 Task: Create a due date automation trigger when advanced on, on the tuesday of the week a card is due add content with a name or a description not ending with resume at 11:00 AM.
Action: Mouse moved to (1048, 88)
Screenshot: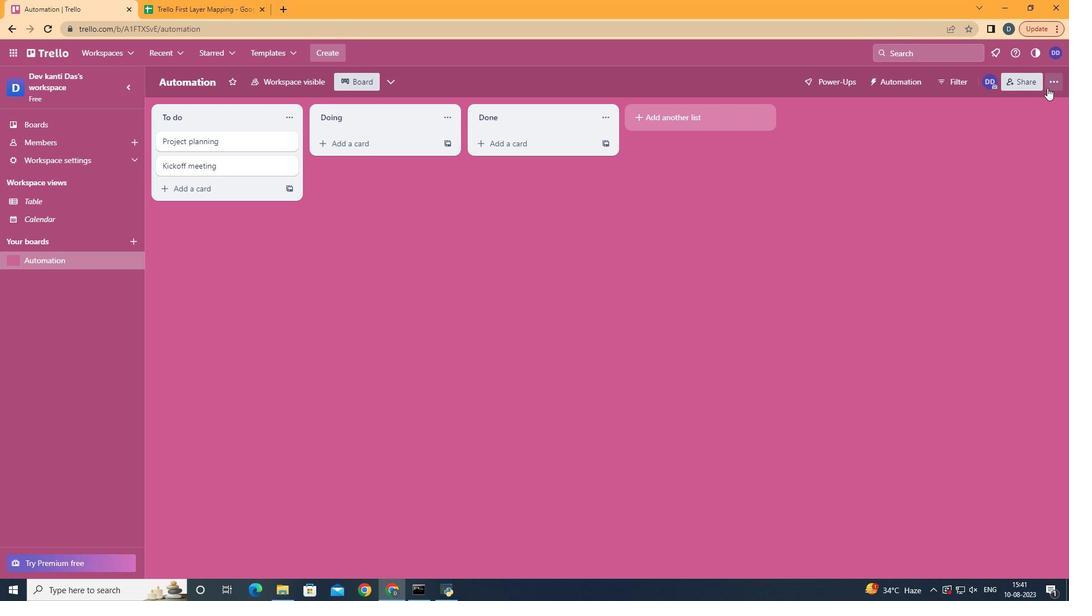 
Action: Mouse pressed left at (1048, 88)
Screenshot: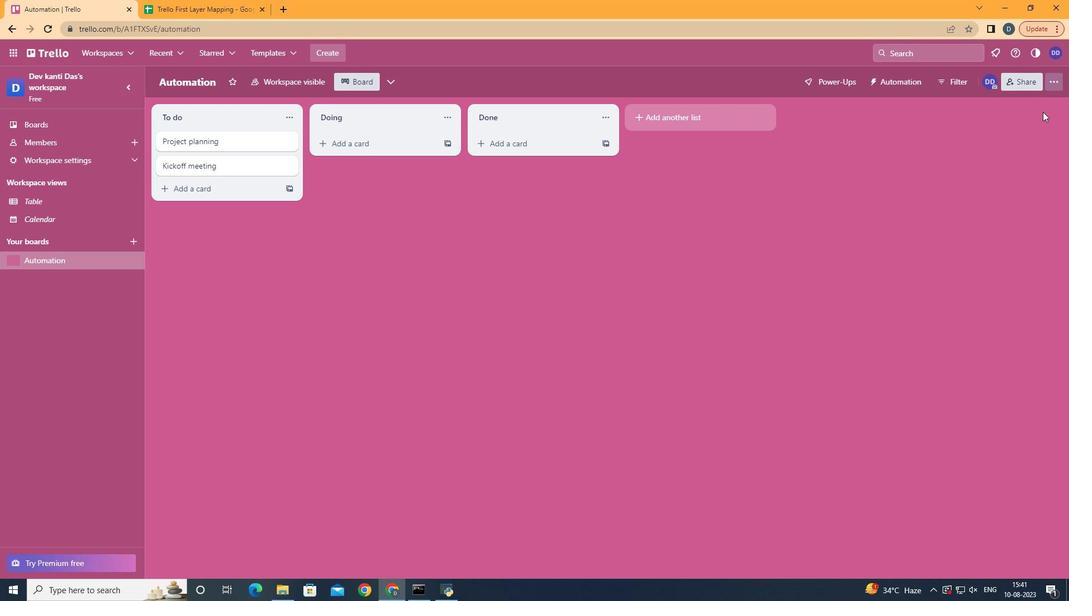 
Action: Mouse moved to (994, 235)
Screenshot: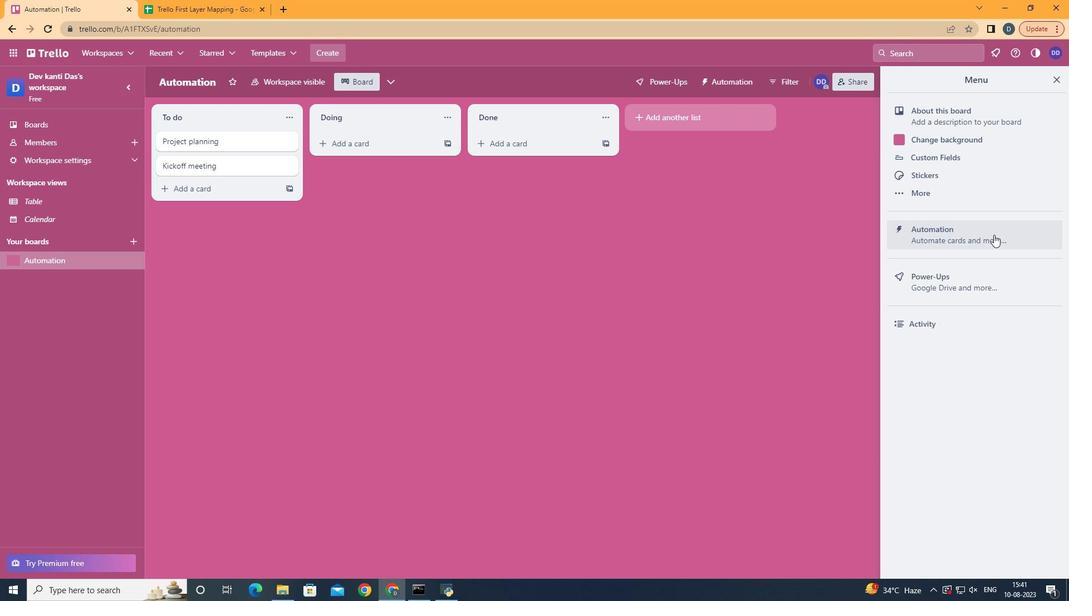 
Action: Mouse pressed left at (994, 235)
Screenshot: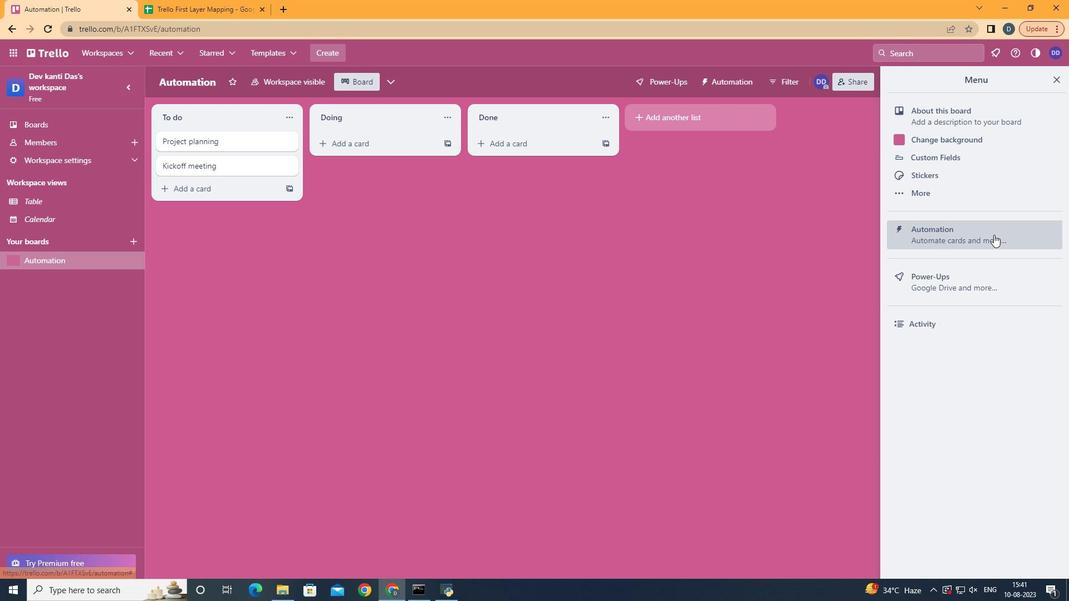 
Action: Mouse moved to (196, 224)
Screenshot: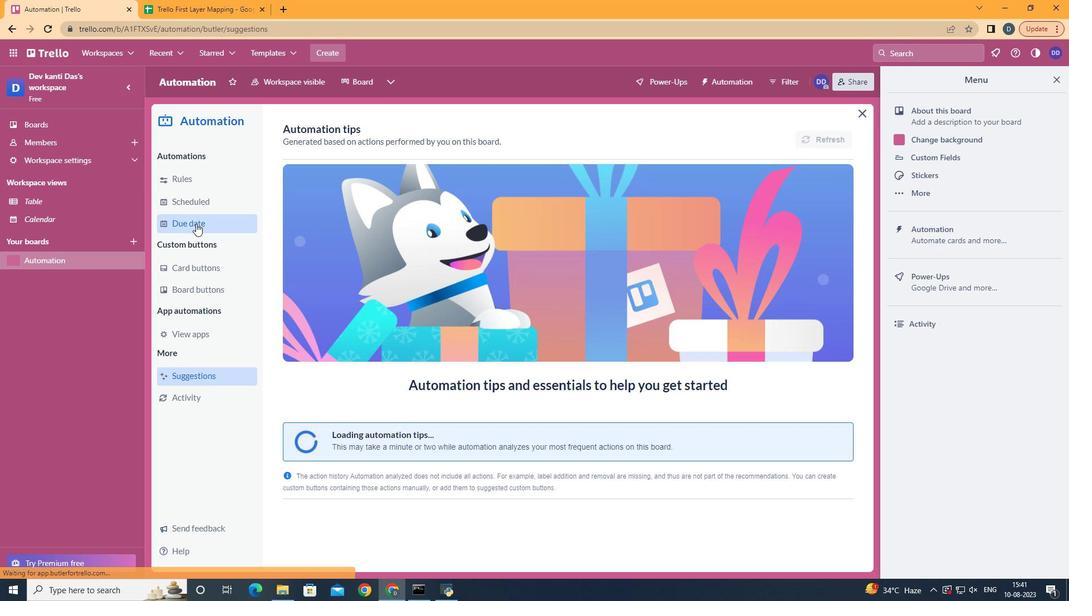 
Action: Mouse pressed left at (196, 224)
Screenshot: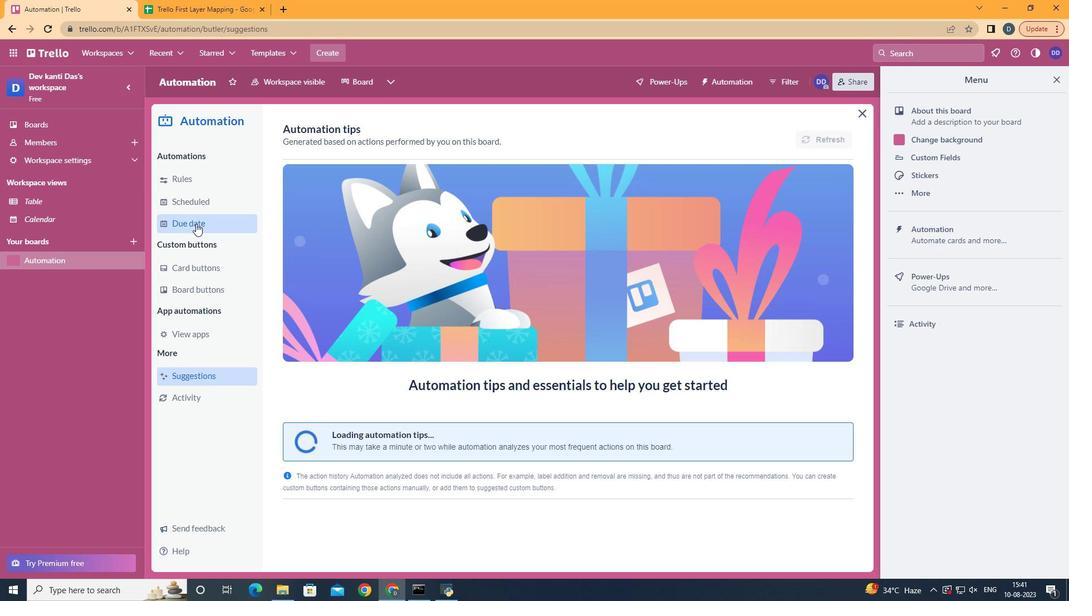 
Action: Mouse moved to (784, 133)
Screenshot: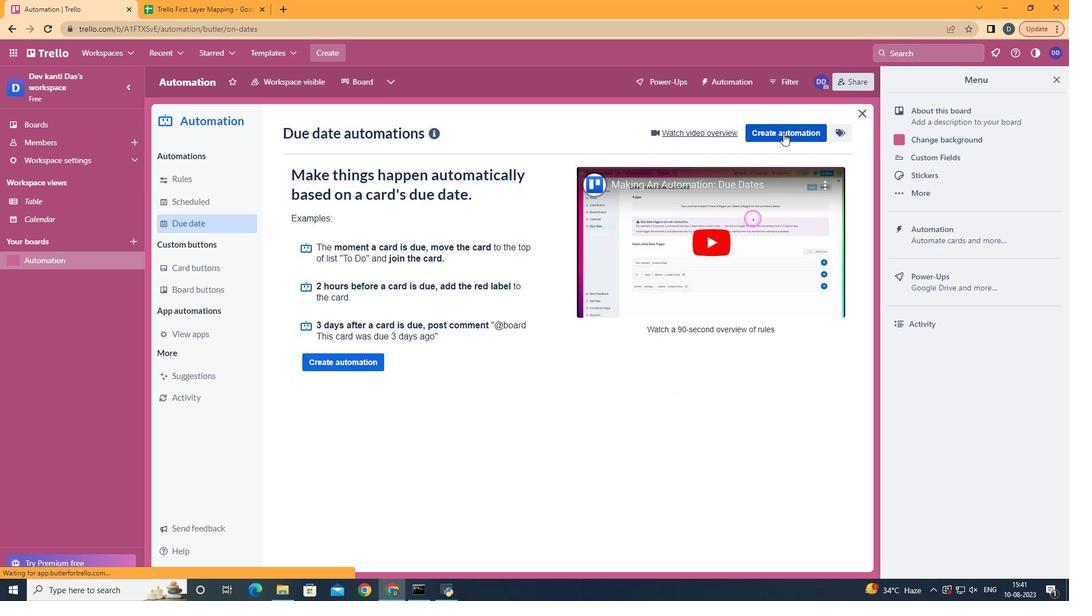 
Action: Mouse pressed left at (784, 133)
Screenshot: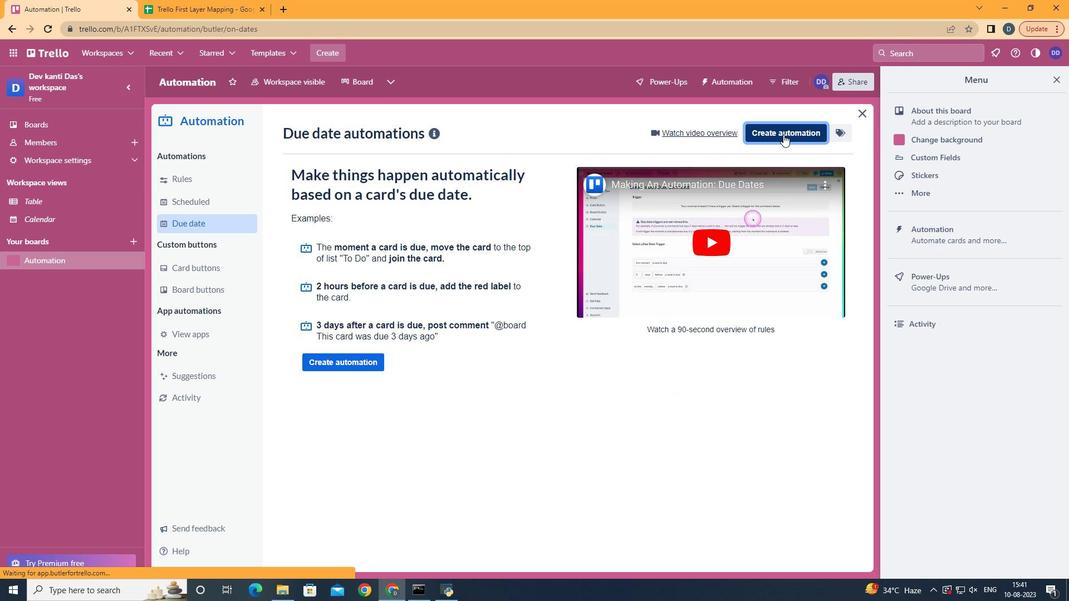 
Action: Mouse moved to (585, 241)
Screenshot: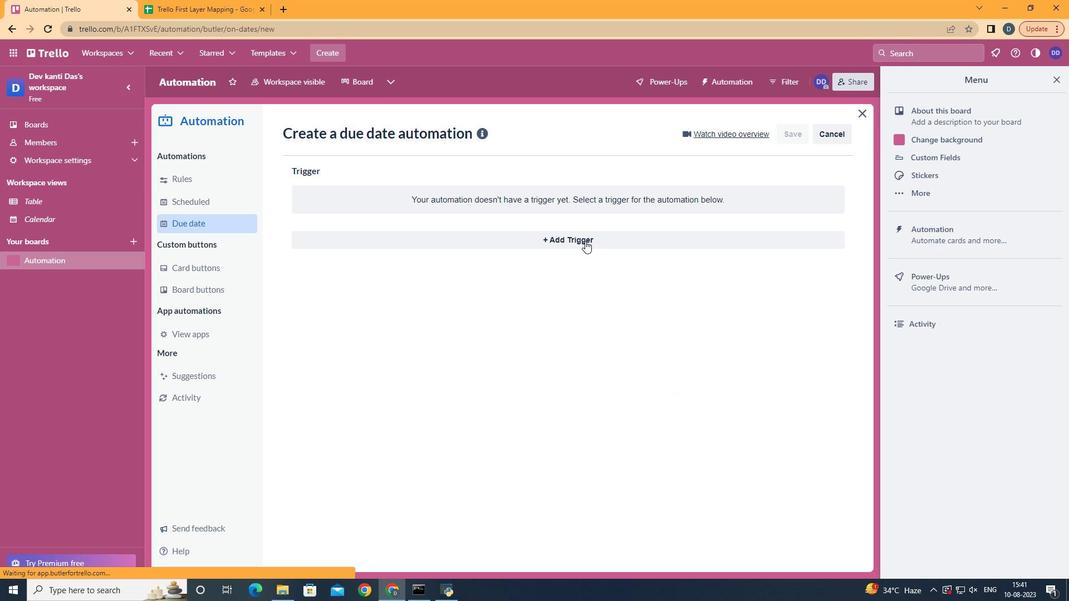 
Action: Mouse pressed left at (585, 241)
Screenshot: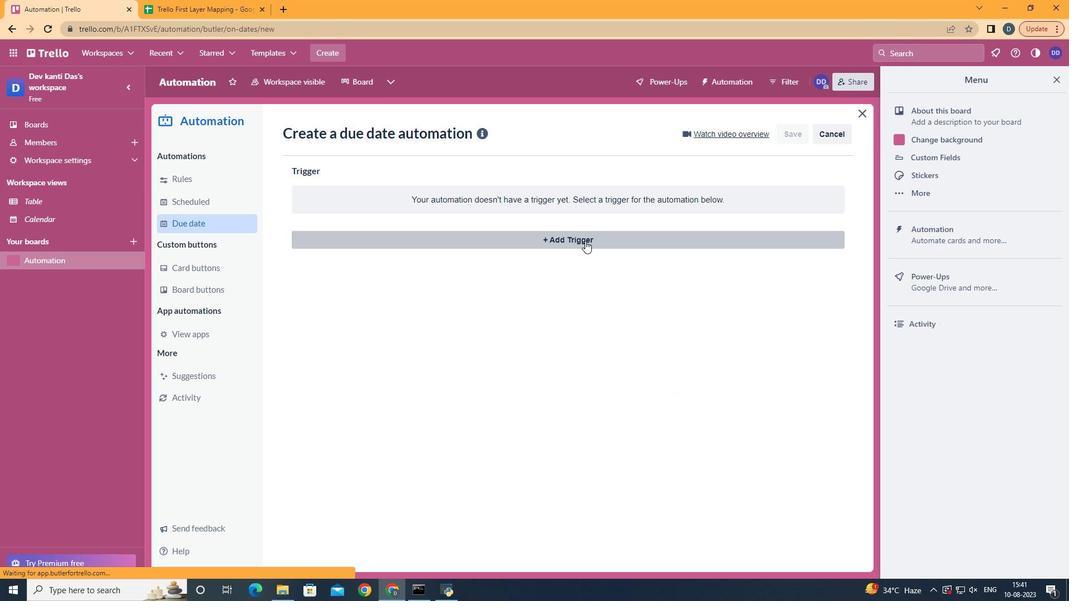 
Action: Mouse moved to (354, 318)
Screenshot: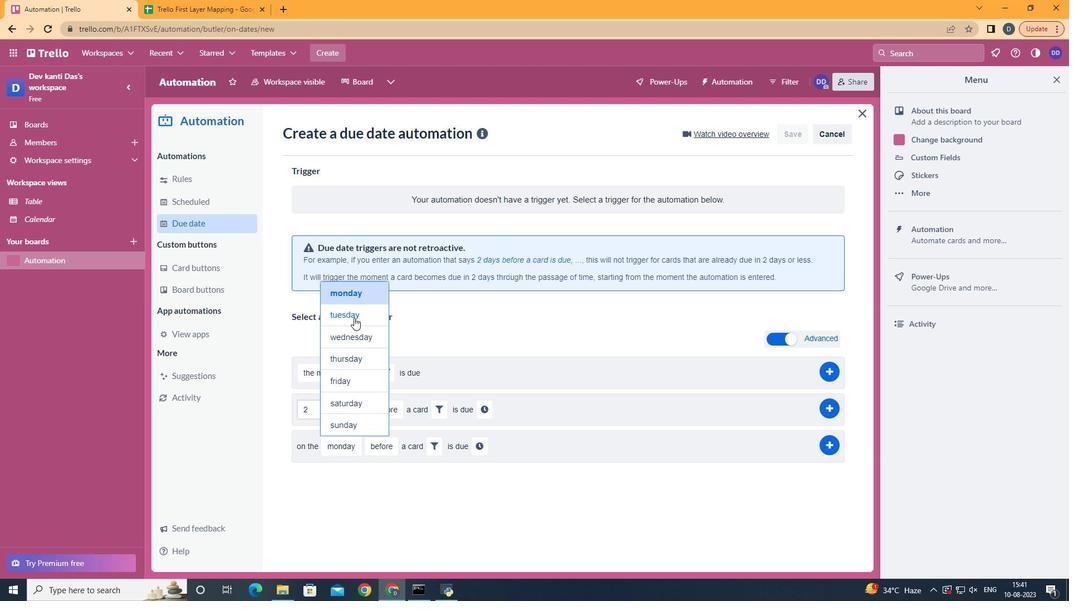 
Action: Mouse pressed left at (354, 318)
Screenshot: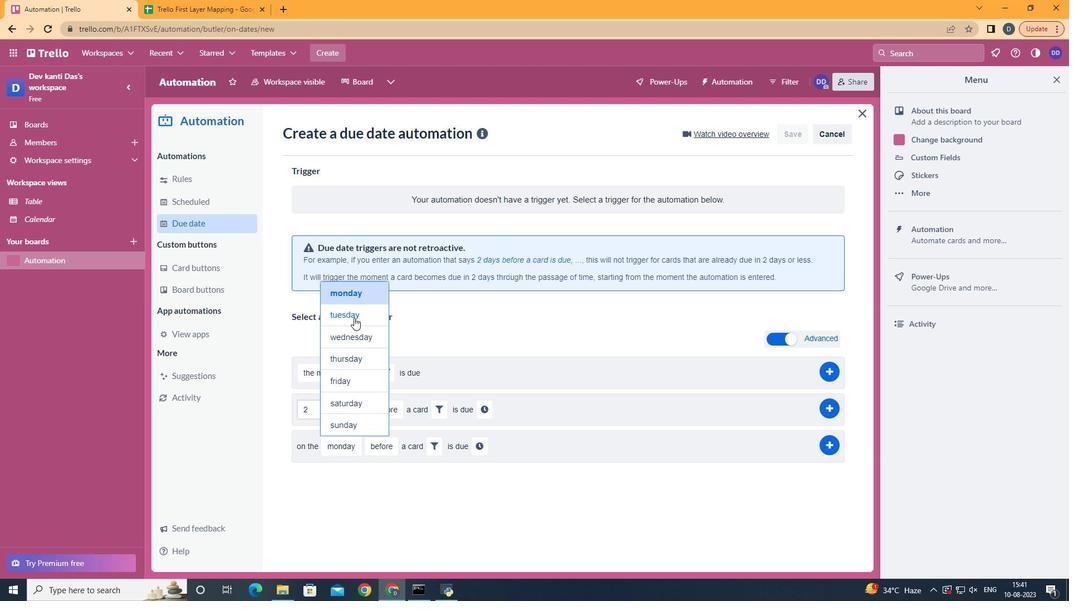 
Action: Mouse moved to (406, 514)
Screenshot: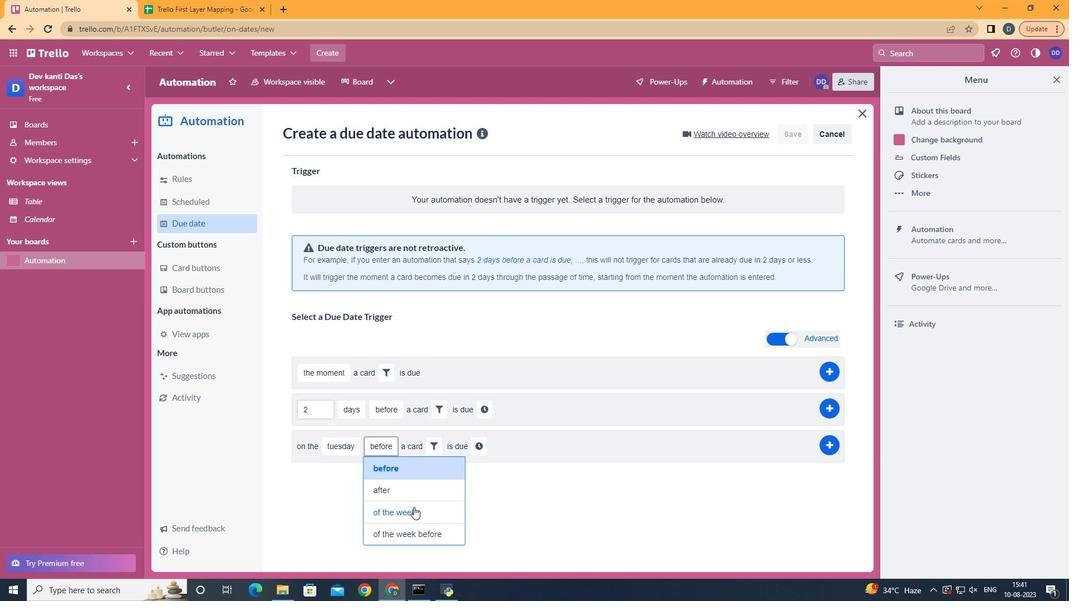 
Action: Mouse pressed left at (406, 514)
Screenshot: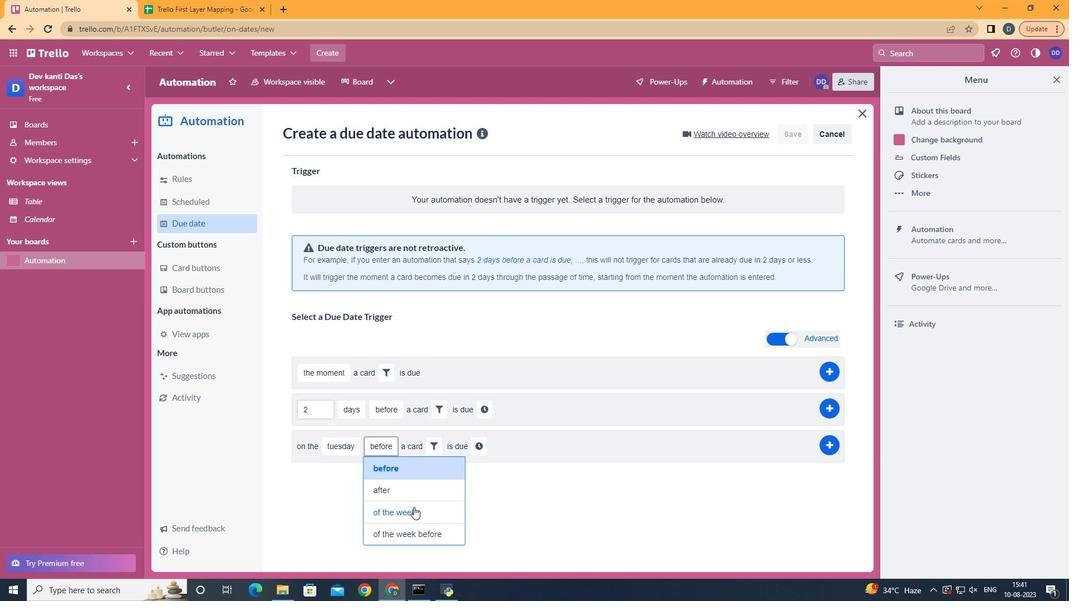 
Action: Mouse moved to (459, 443)
Screenshot: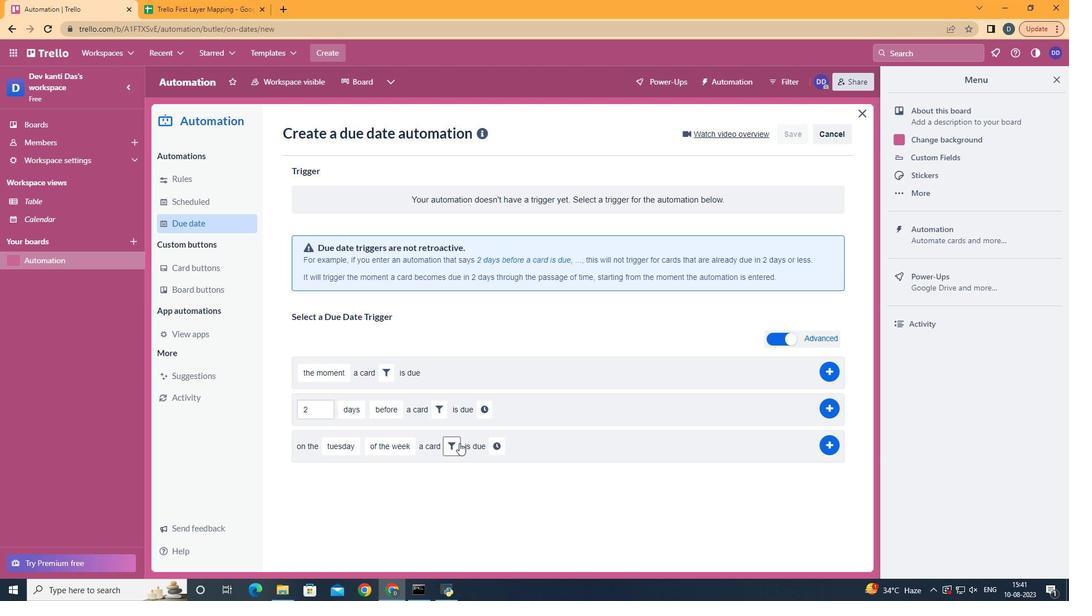 
Action: Mouse pressed left at (459, 443)
Screenshot: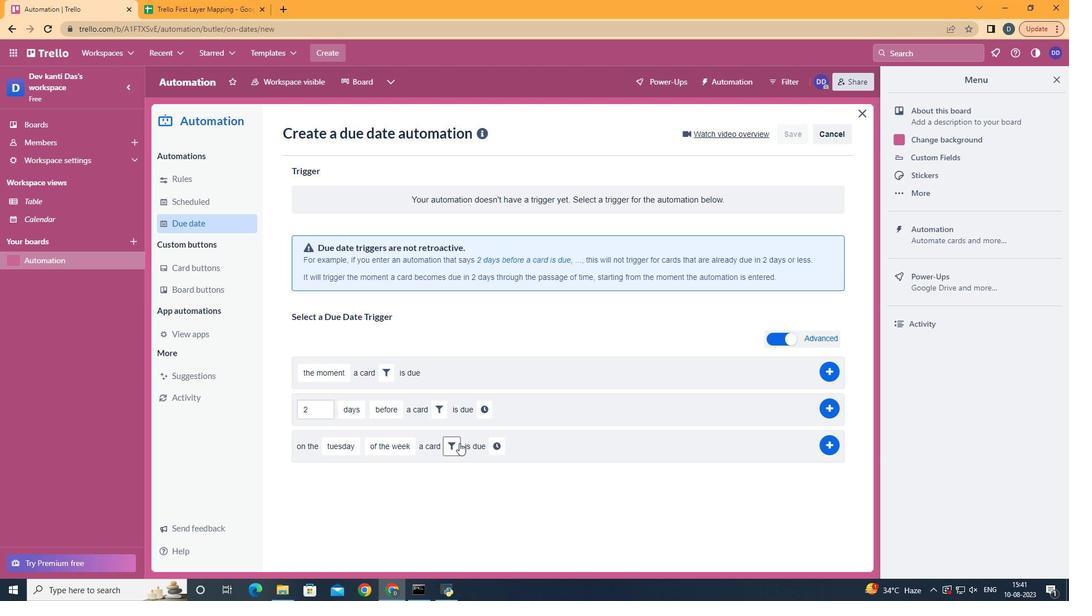 
Action: Mouse moved to (585, 487)
Screenshot: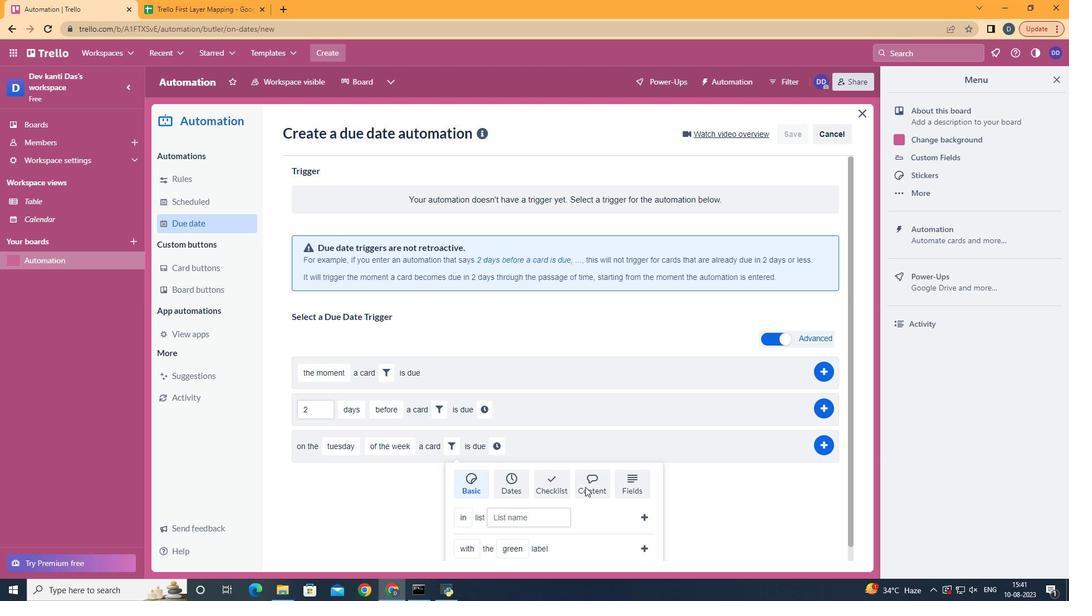 
Action: Mouse pressed left at (585, 487)
Screenshot: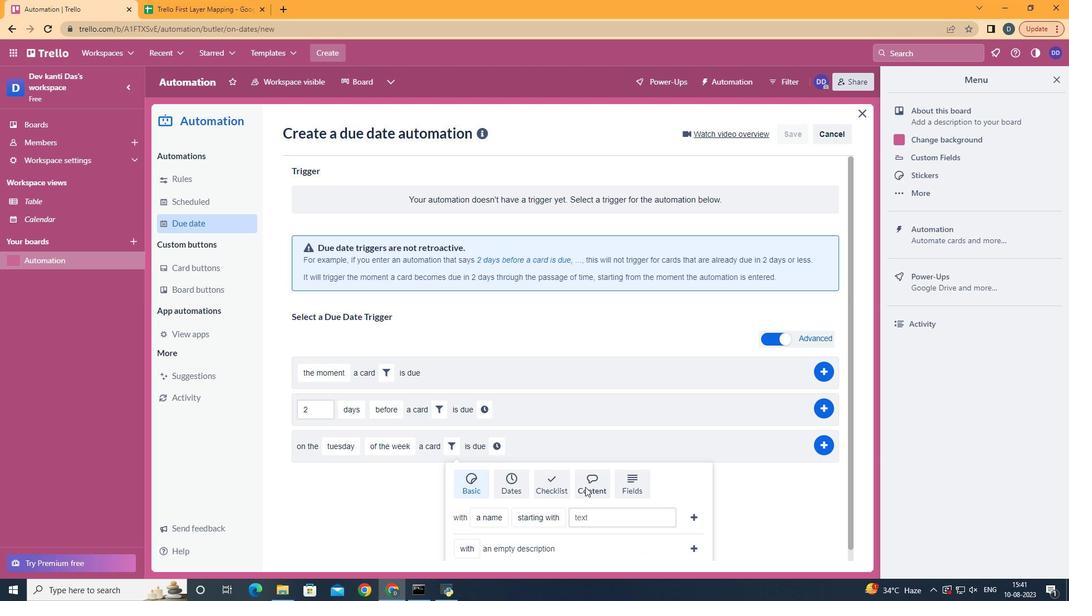 
Action: Mouse moved to (498, 498)
Screenshot: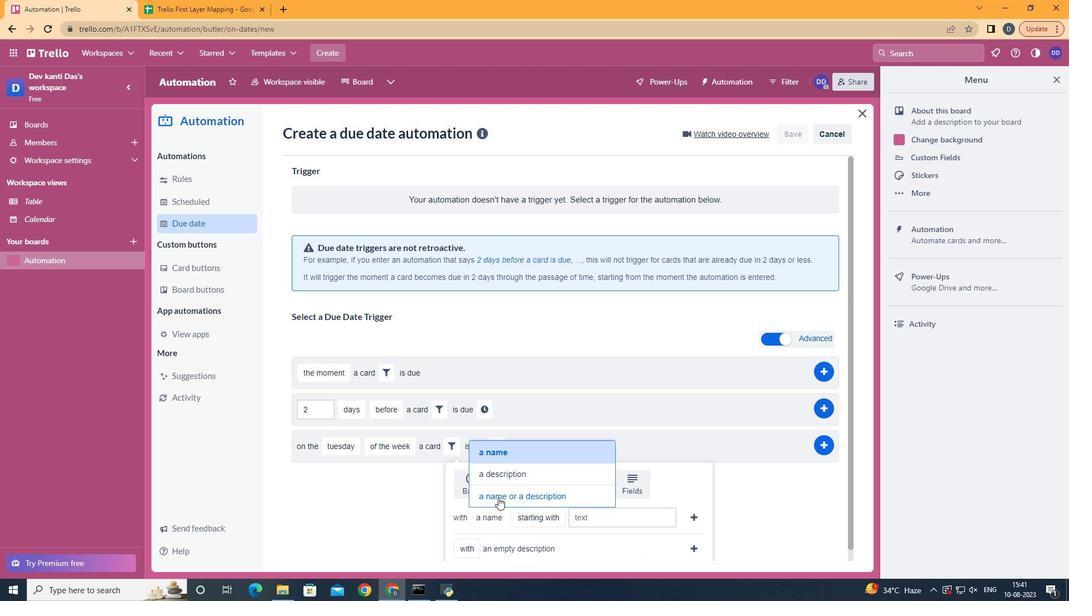 
Action: Mouse pressed left at (498, 498)
Screenshot: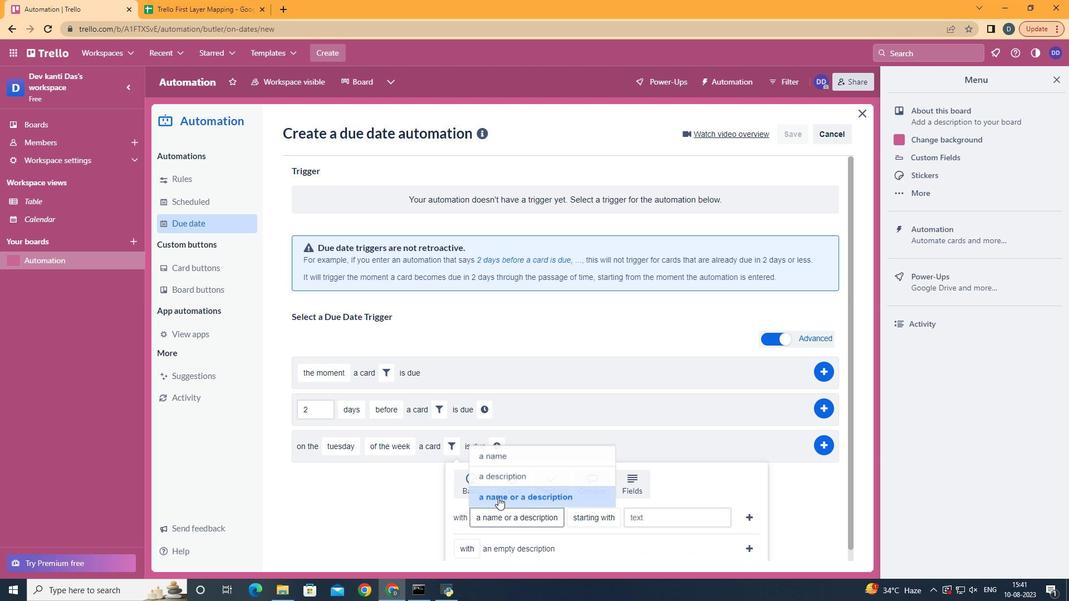 
Action: Mouse moved to (604, 477)
Screenshot: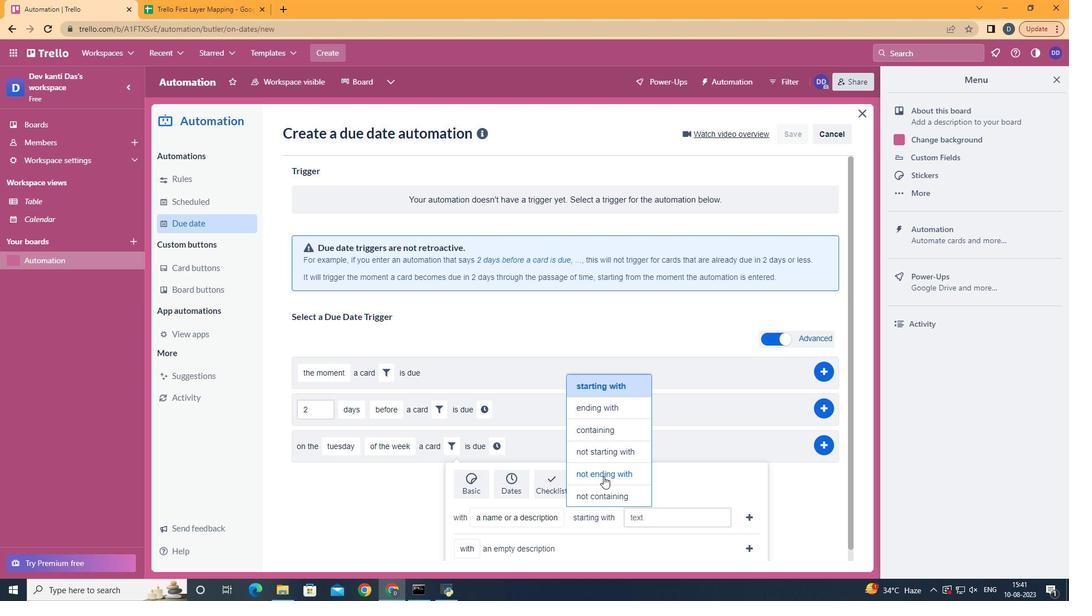 
Action: Mouse pressed left at (604, 477)
Screenshot: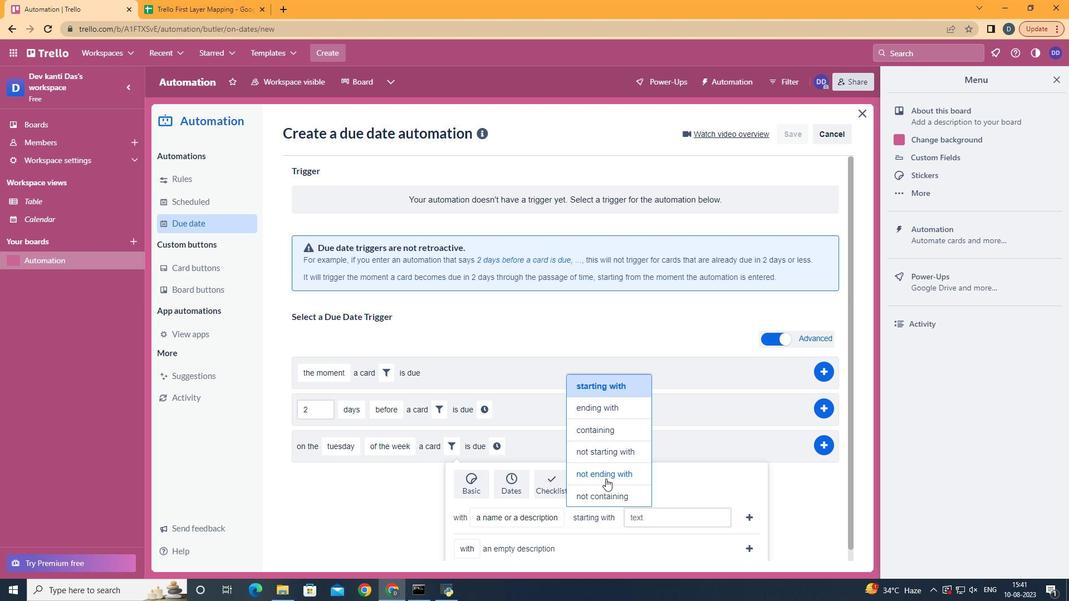 
Action: Mouse moved to (665, 523)
Screenshot: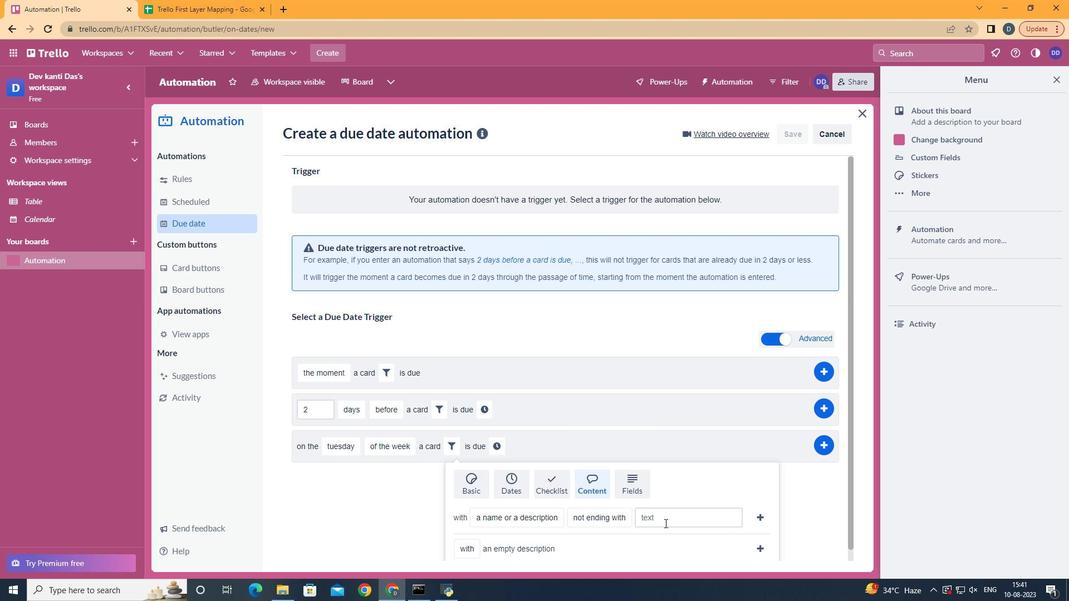 
Action: Mouse pressed left at (665, 523)
Screenshot: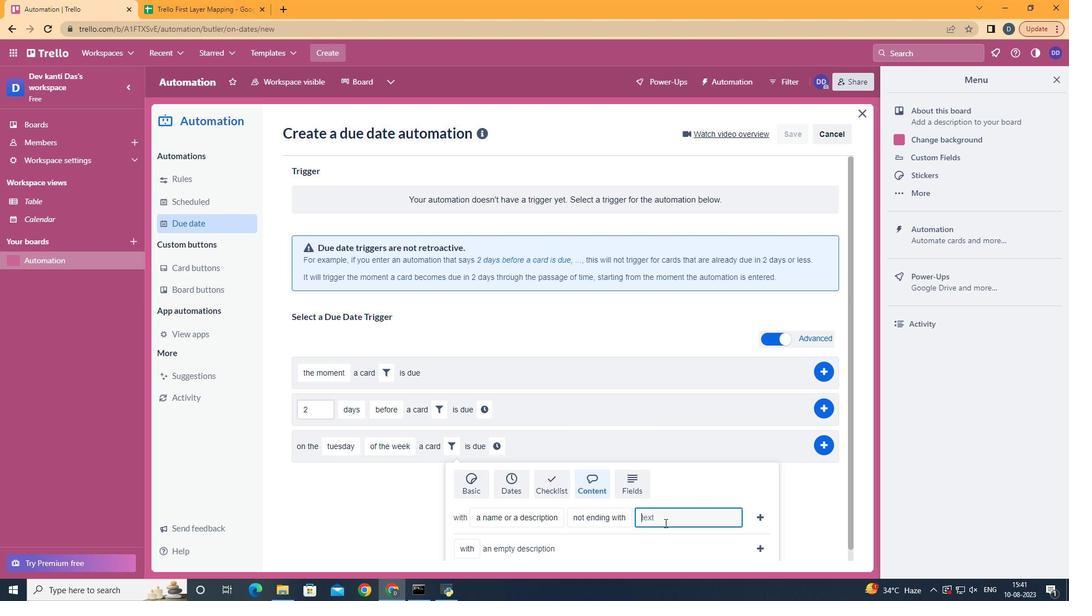 
Action: Key pressed resume
Screenshot: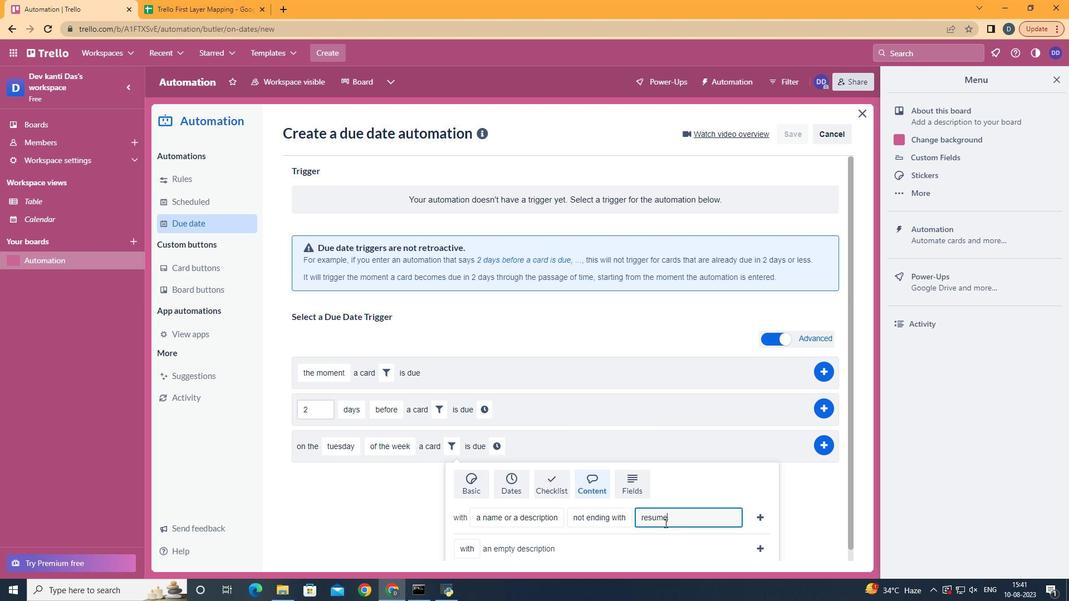 
Action: Mouse moved to (765, 515)
Screenshot: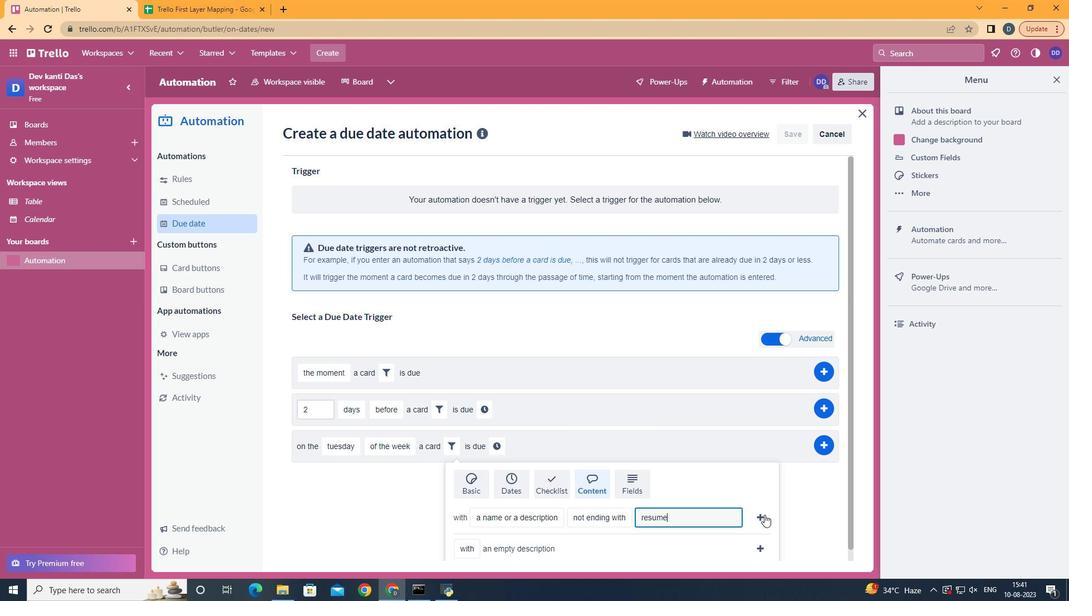 
Action: Mouse pressed left at (765, 515)
Screenshot: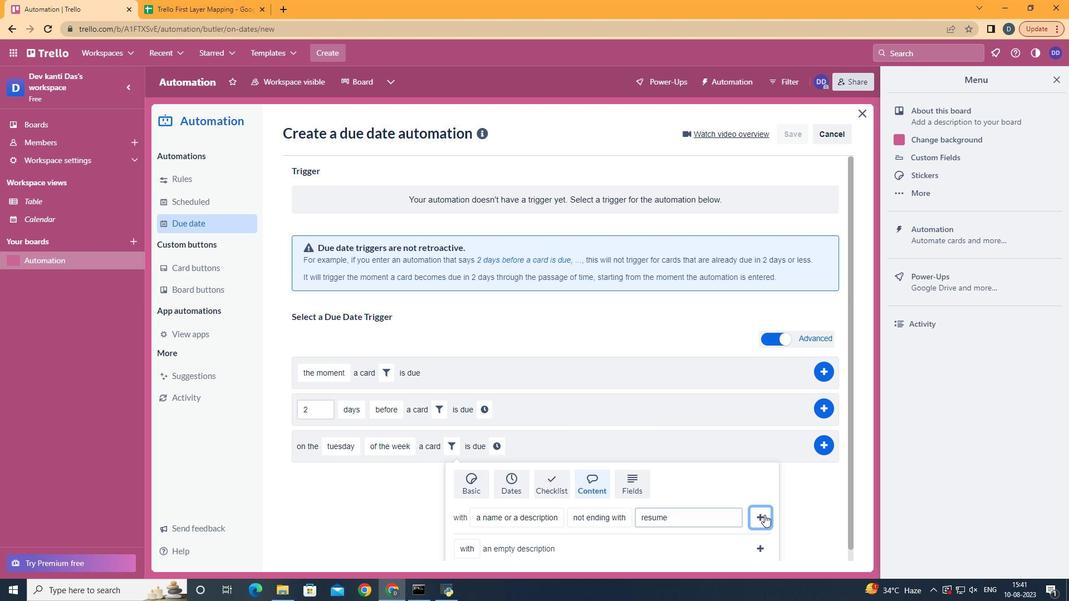 
Action: Mouse moved to (719, 451)
Screenshot: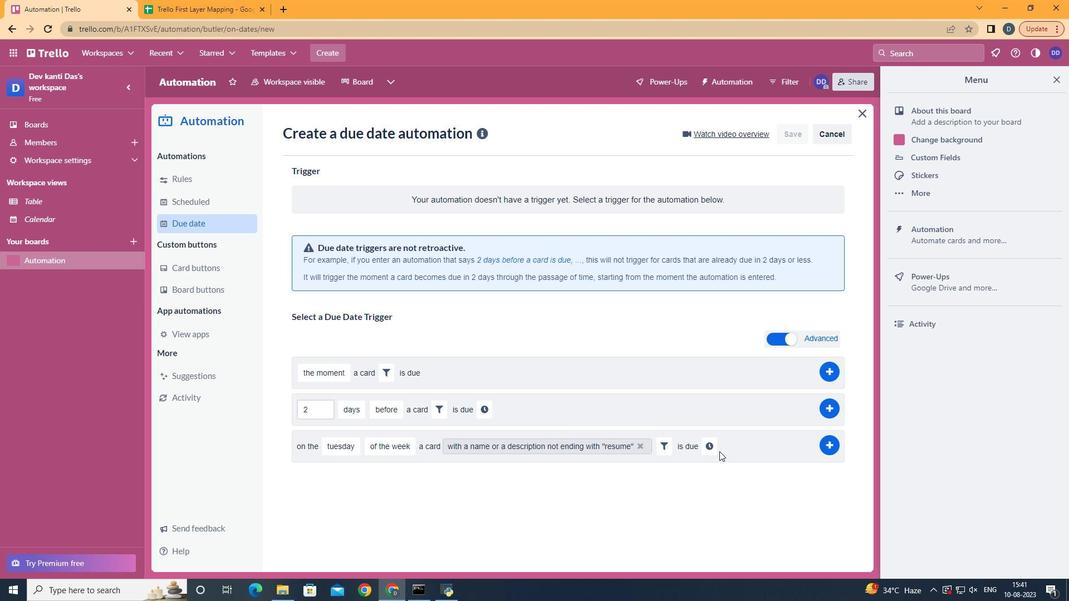 
Action: Mouse pressed left at (719, 451)
Screenshot: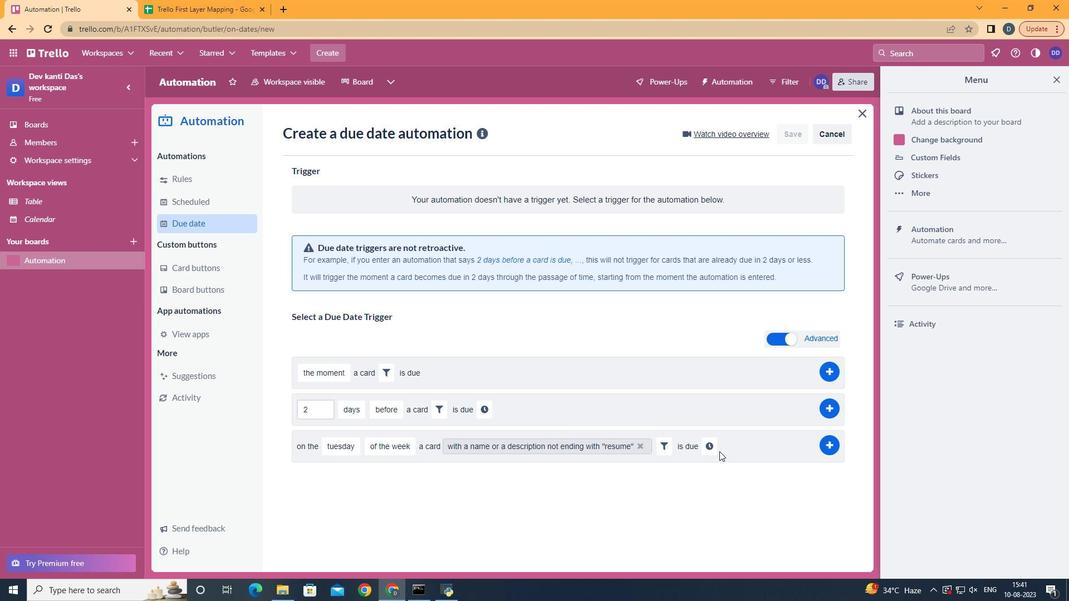 
Action: Mouse moved to (714, 447)
Screenshot: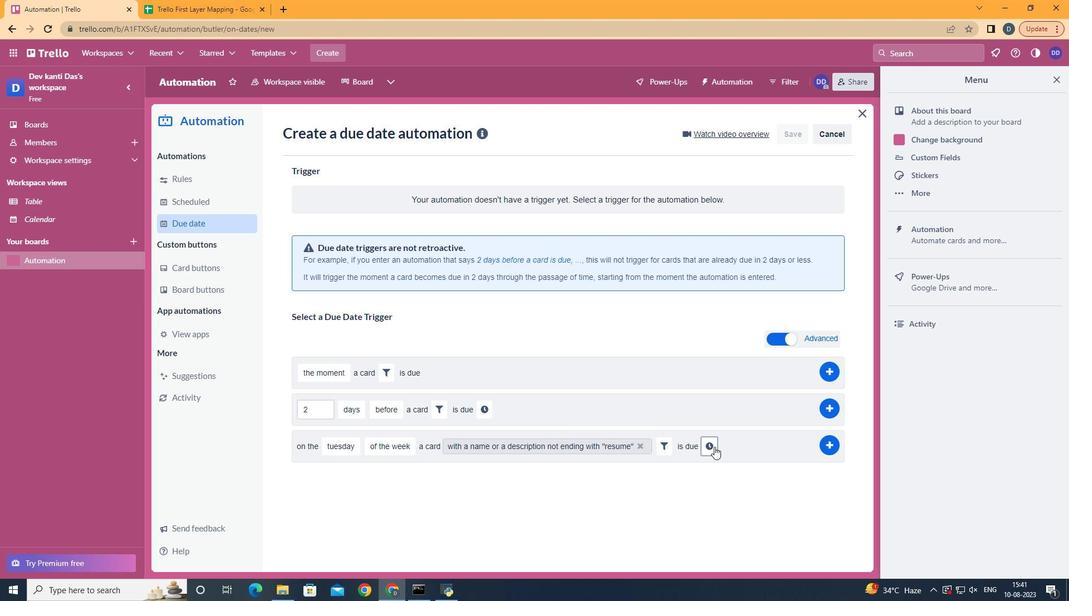 
Action: Mouse pressed left at (714, 447)
Screenshot: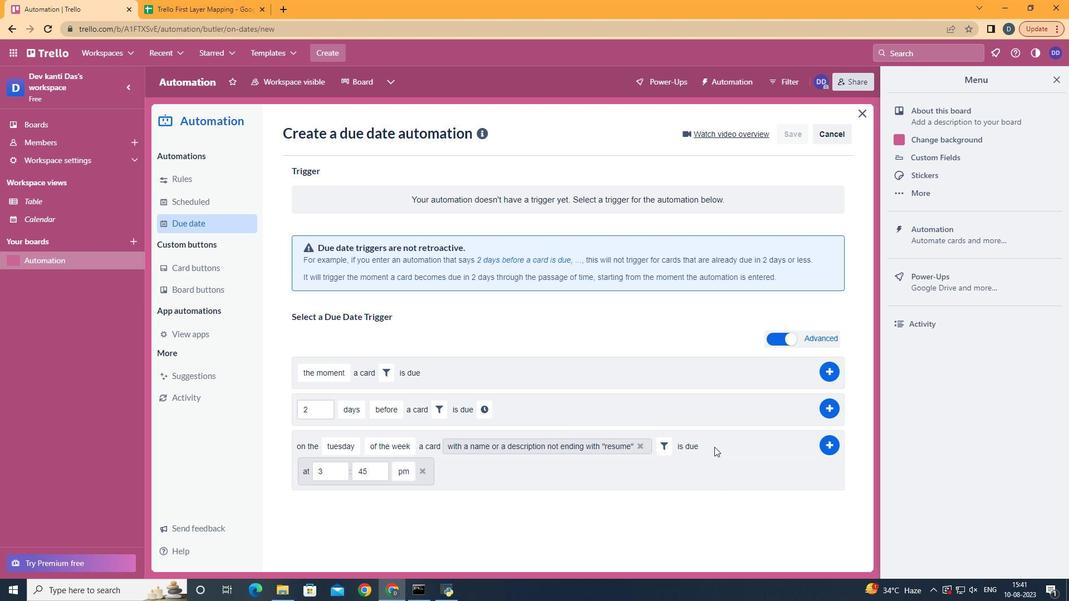 
Action: Mouse moved to (346, 475)
Screenshot: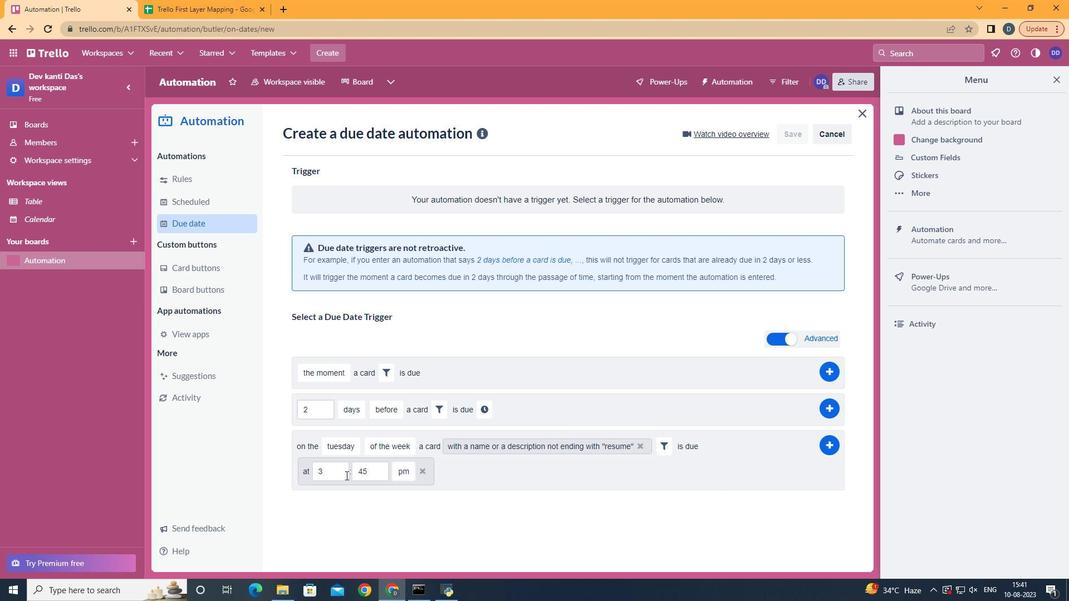 
Action: Mouse pressed left at (346, 475)
Screenshot: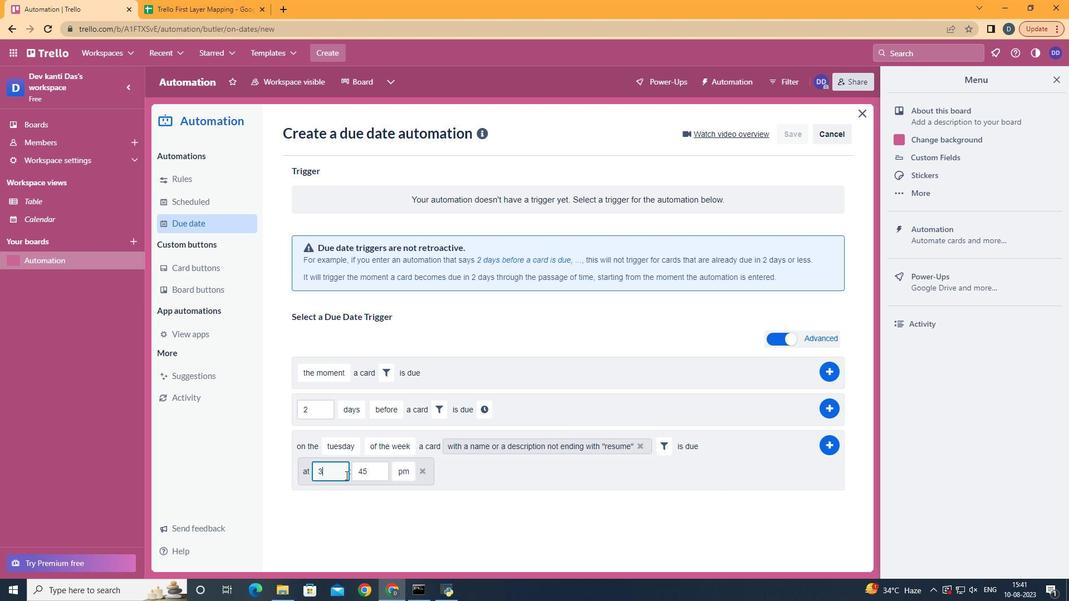 
Action: Key pressed <Key.backspace>11
Screenshot: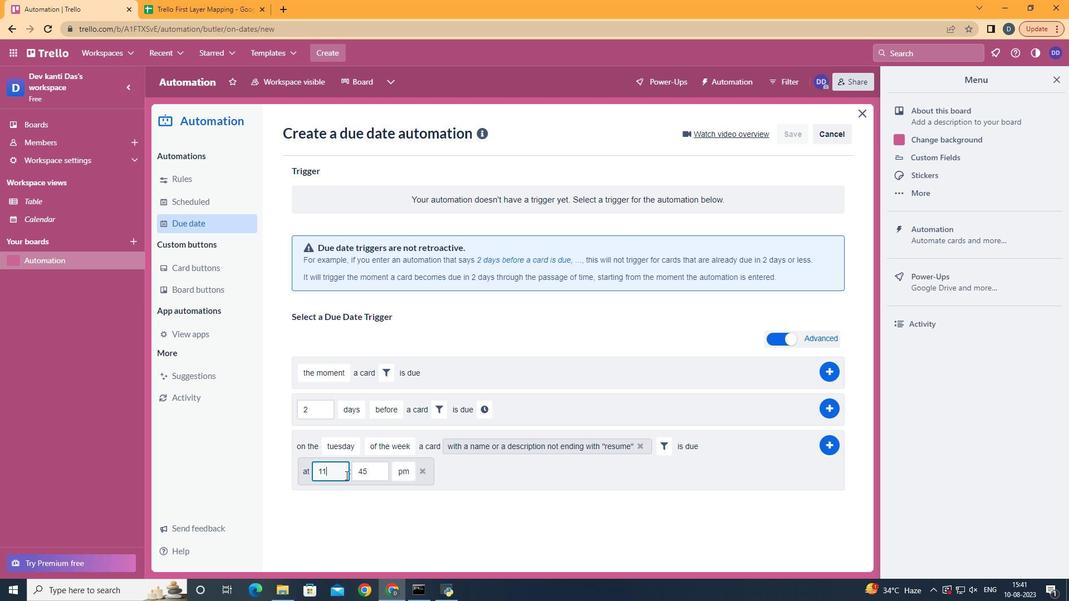 
Action: Mouse moved to (376, 468)
Screenshot: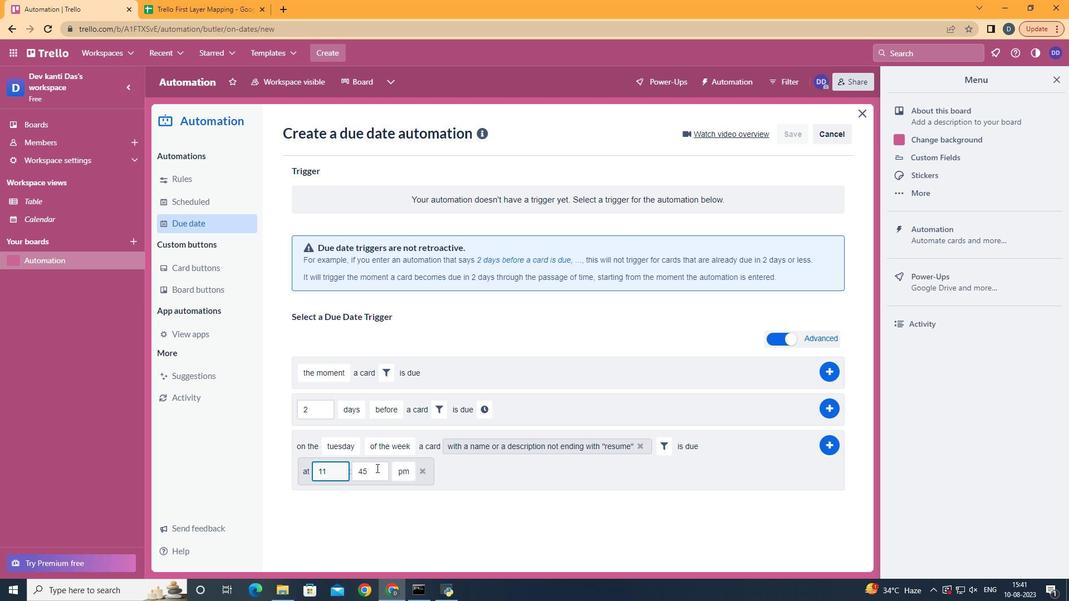 
Action: Mouse pressed left at (376, 468)
Screenshot: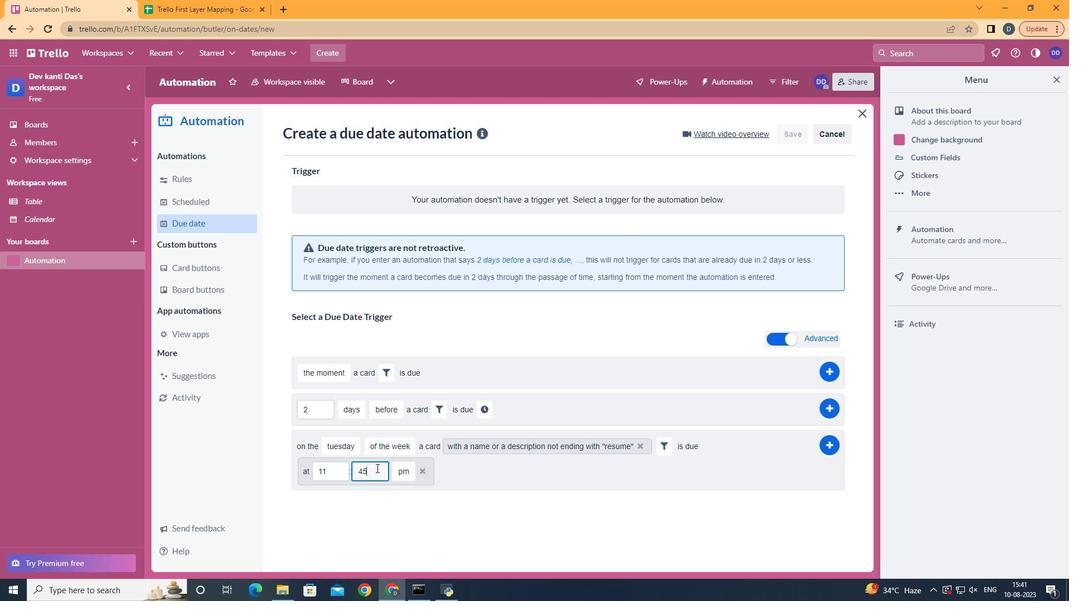 
Action: Key pressed <Key.backspace><Key.backspace>00
Screenshot: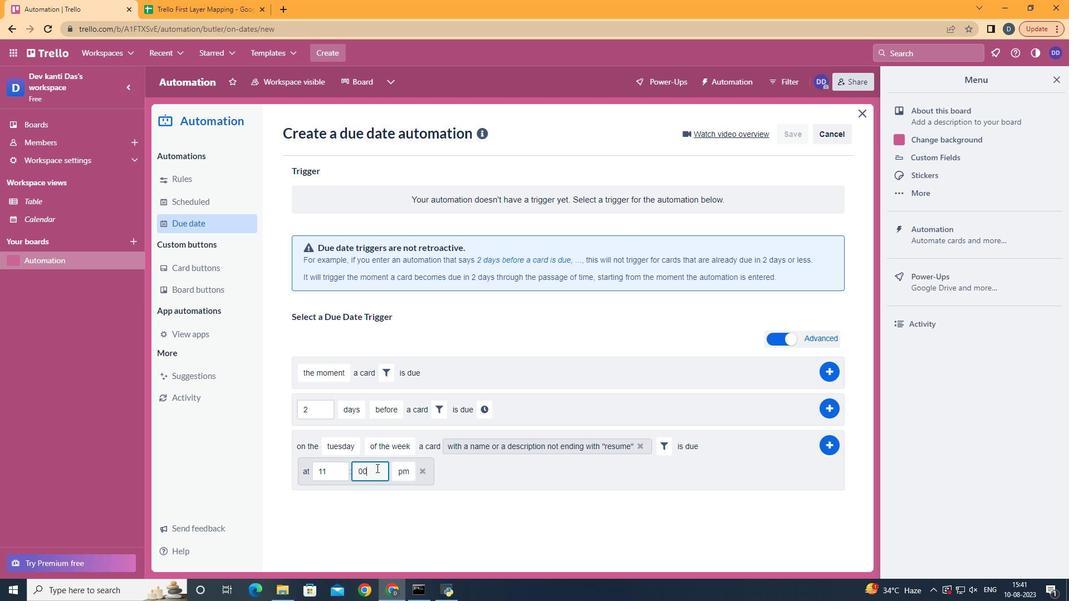 
Action: Mouse moved to (407, 494)
Screenshot: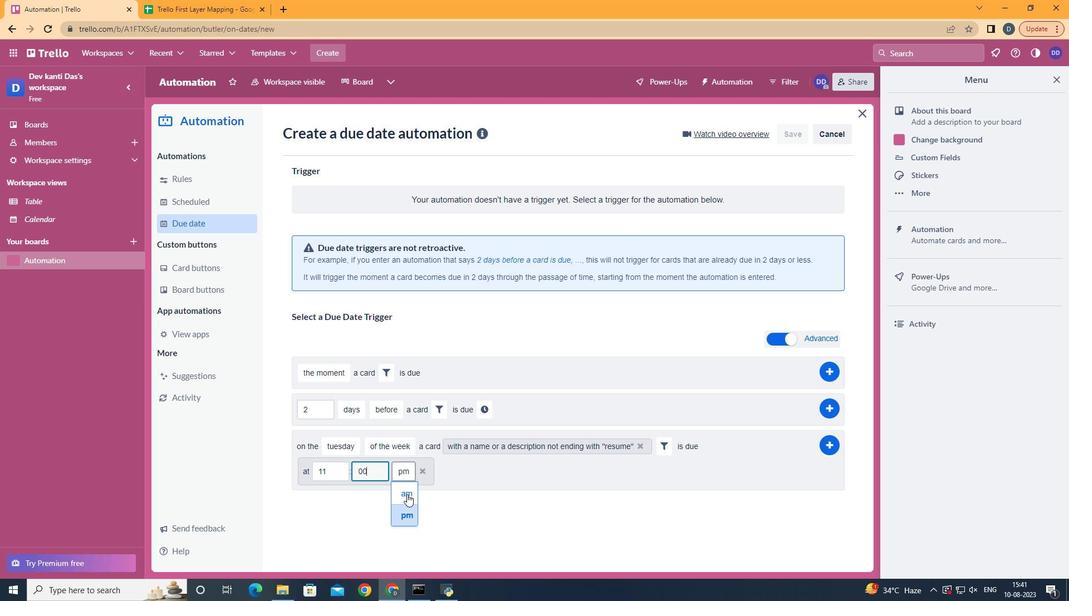 
Action: Mouse pressed left at (407, 494)
Screenshot: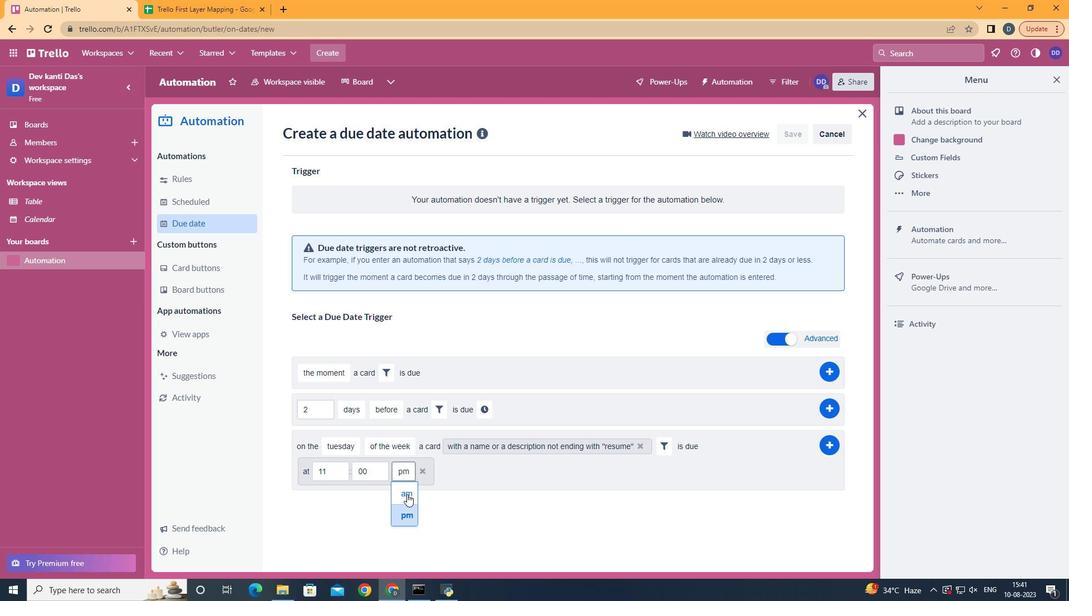 
Action: Mouse moved to (825, 445)
Screenshot: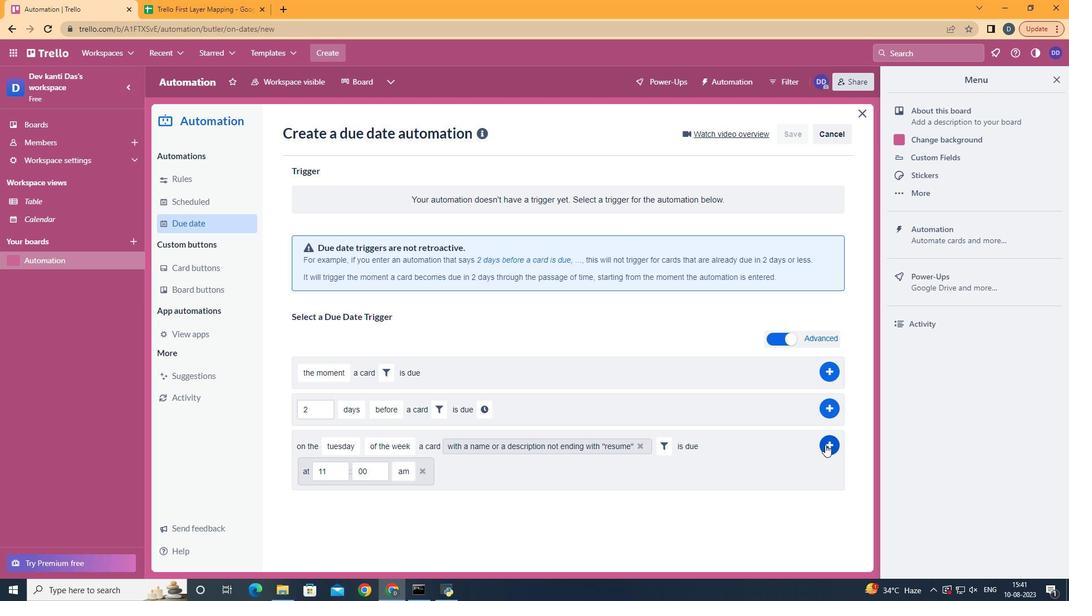 
Action: Mouse pressed left at (825, 445)
Screenshot: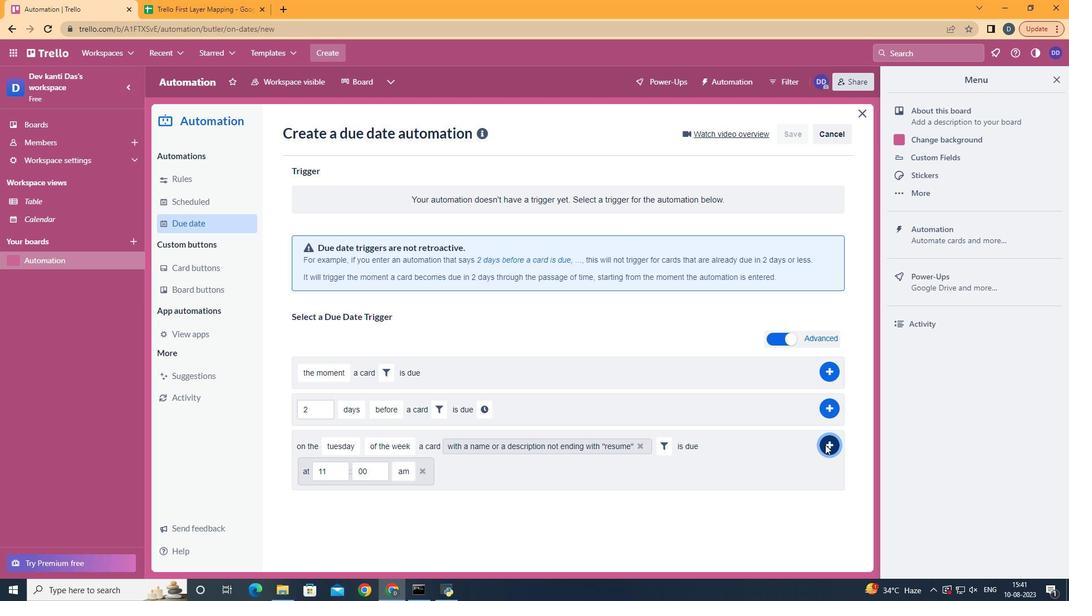 
